 Task: Create a due date automation trigger when advanced on, 2 days after a card is due add fields without custom field "Resume" set to a date in this month at 11:00 AM.
Action: Mouse moved to (926, 74)
Screenshot: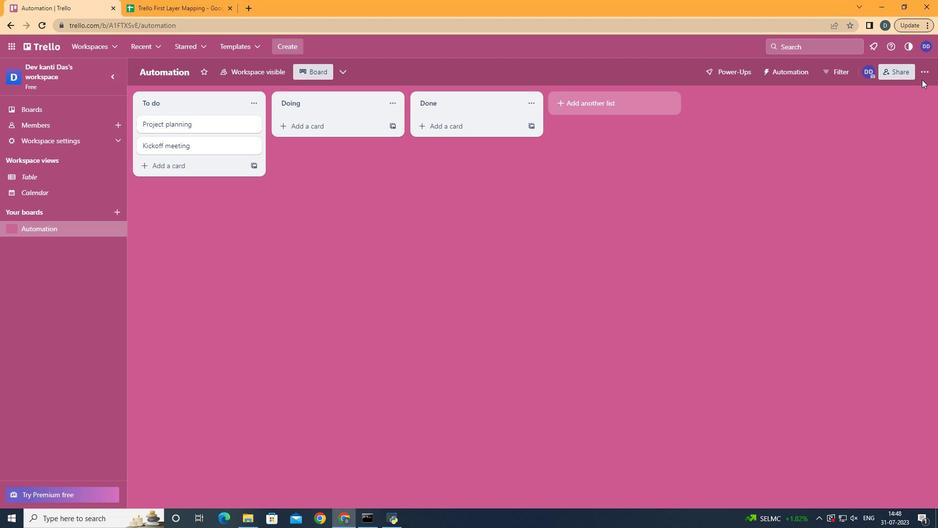 
Action: Mouse pressed left at (926, 74)
Screenshot: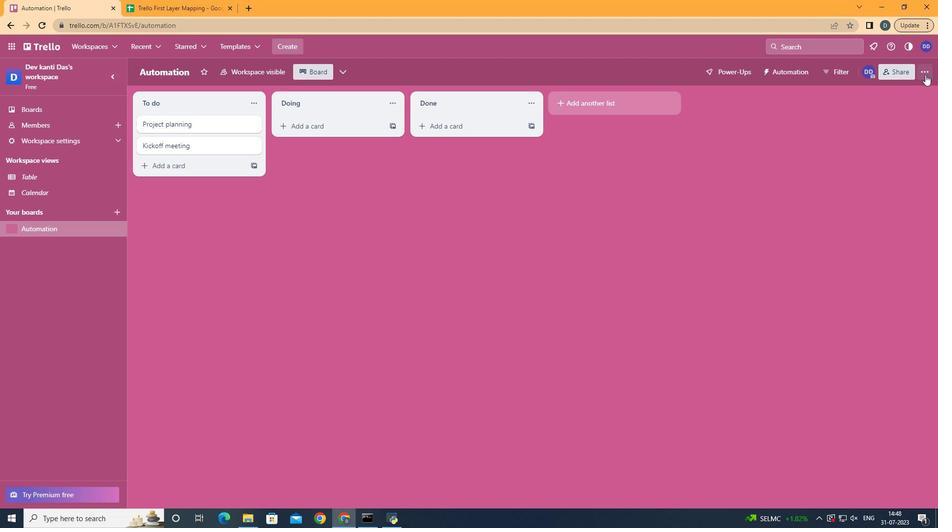 
Action: Mouse moved to (837, 203)
Screenshot: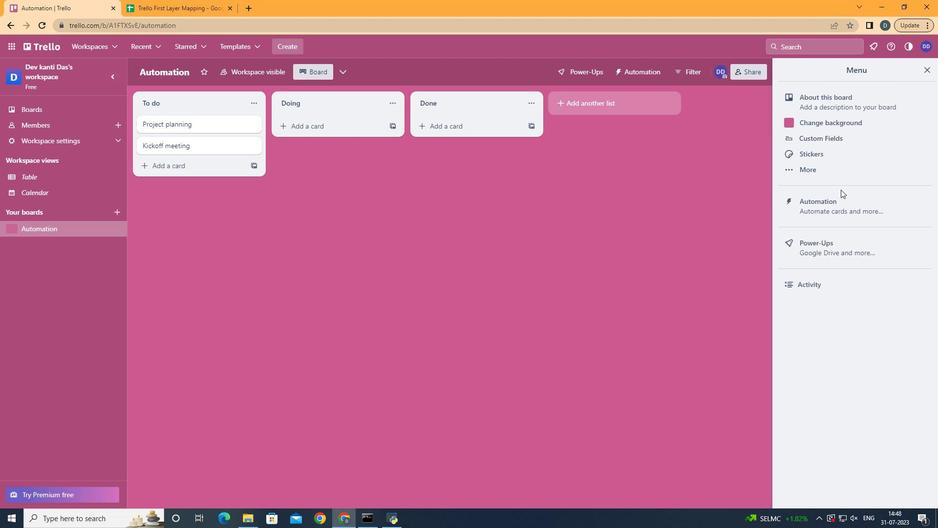 
Action: Mouse pressed left at (837, 203)
Screenshot: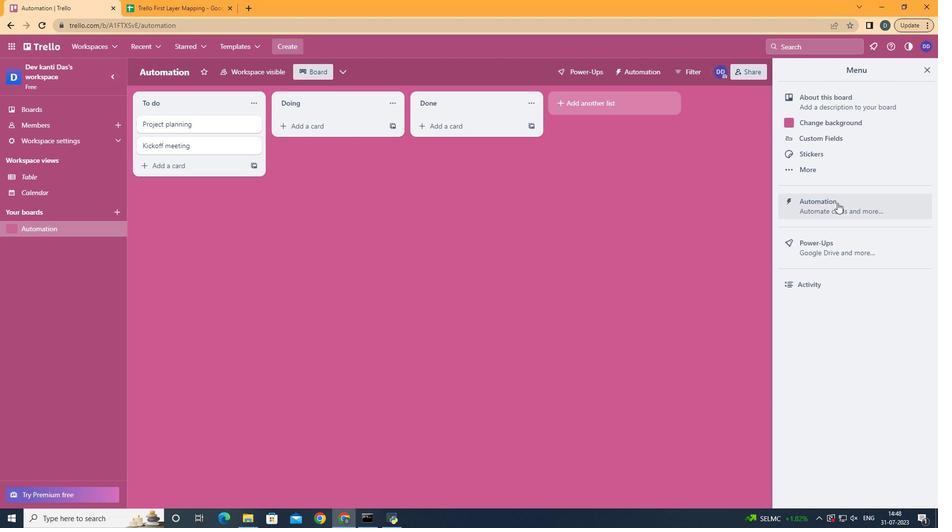 
Action: Mouse moved to (208, 191)
Screenshot: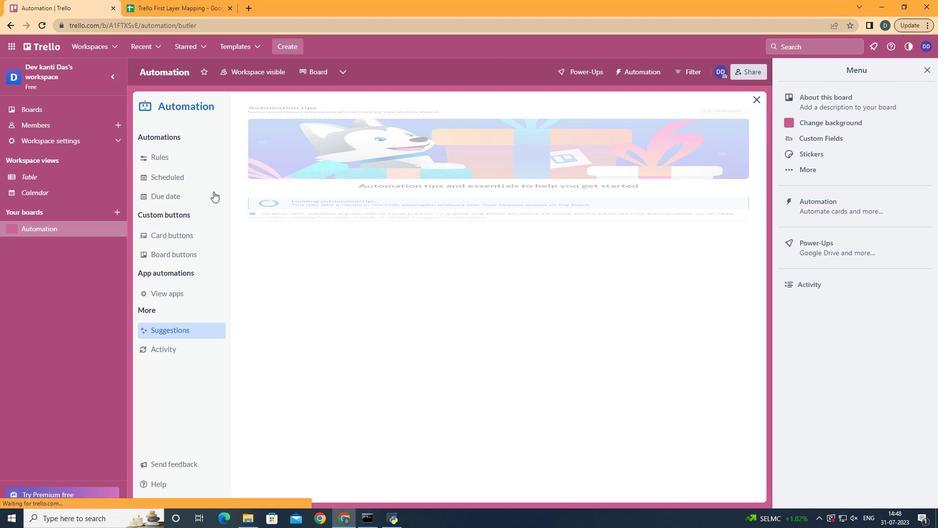 
Action: Mouse pressed left at (208, 191)
Screenshot: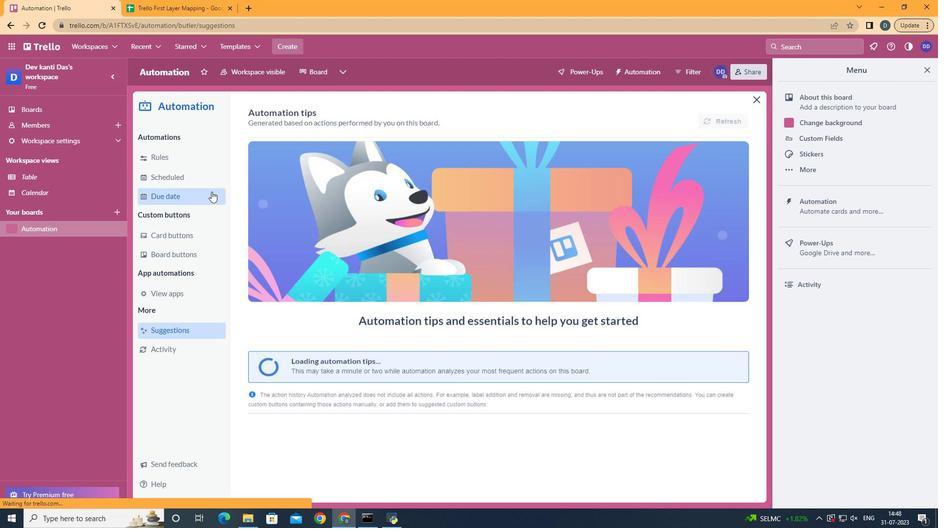 
Action: Mouse moved to (703, 116)
Screenshot: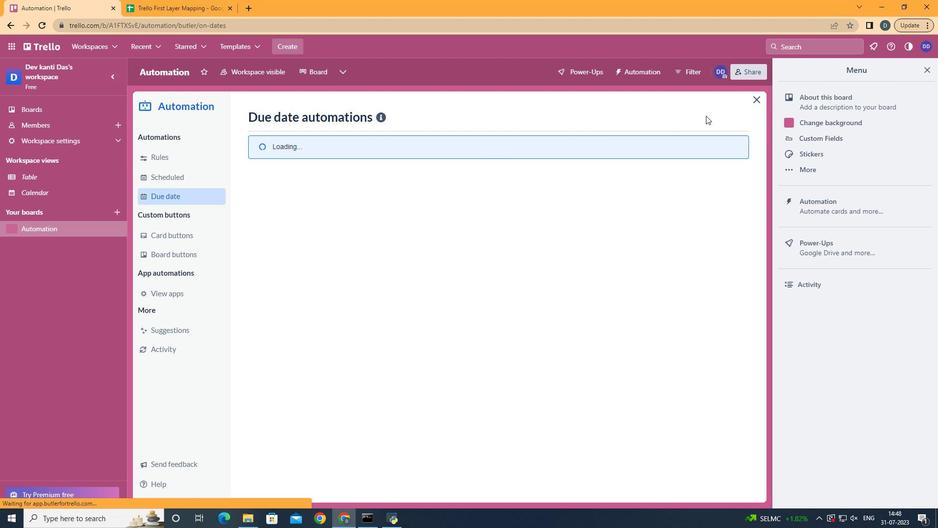
Action: Mouse pressed left at (703, 116)
Screenshot: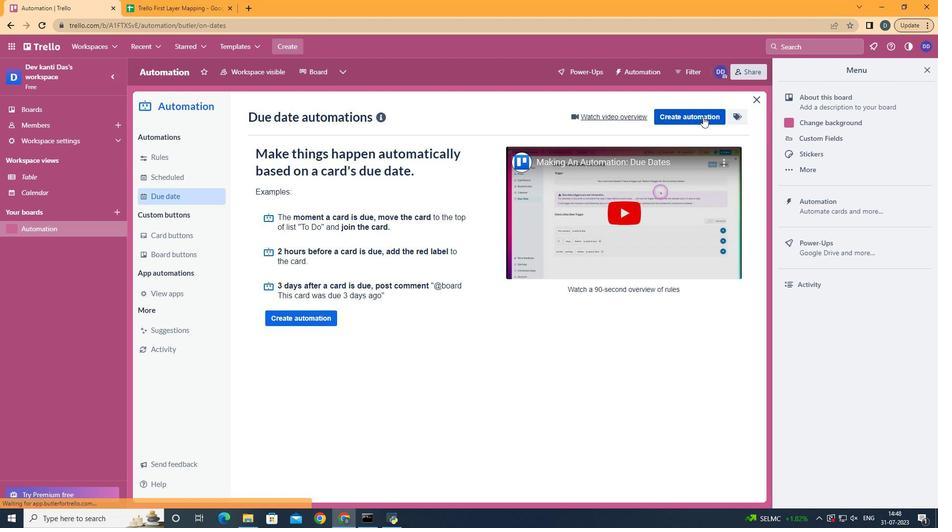 
Action: Mouse moved to (537, 216)
Screenshot: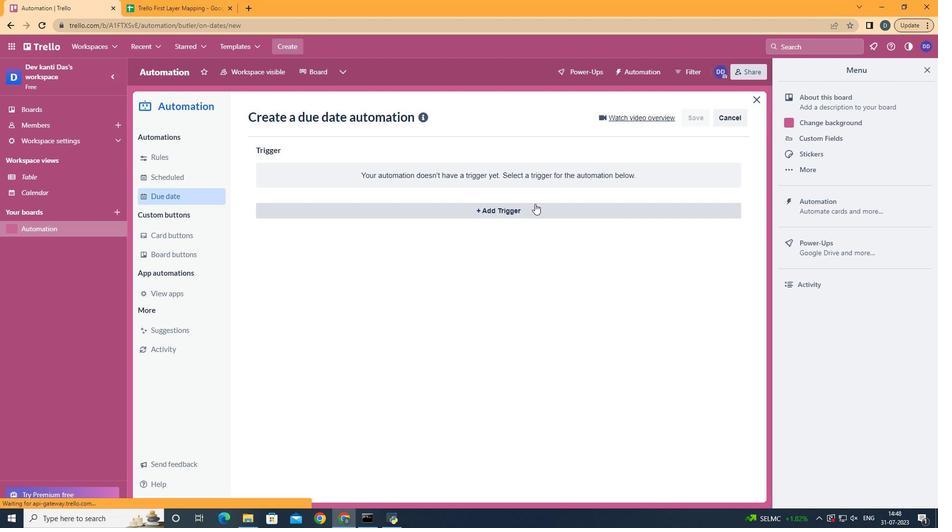 
Action: Mouse pressed left at (529, 207)
Screenshot: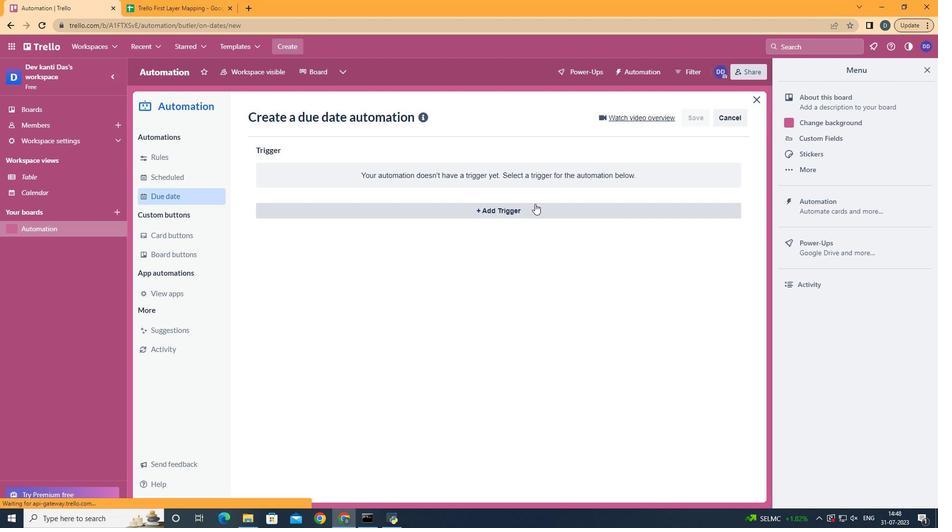 
Action: Mouse moved to (346, 398)
Screenshot: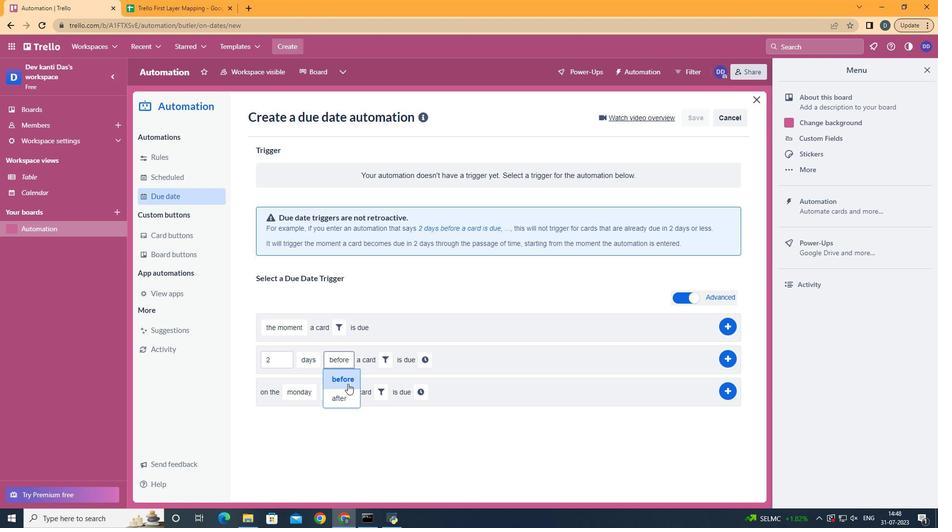 
Action: Mouse pressed left at (346, 398)
Screenshot: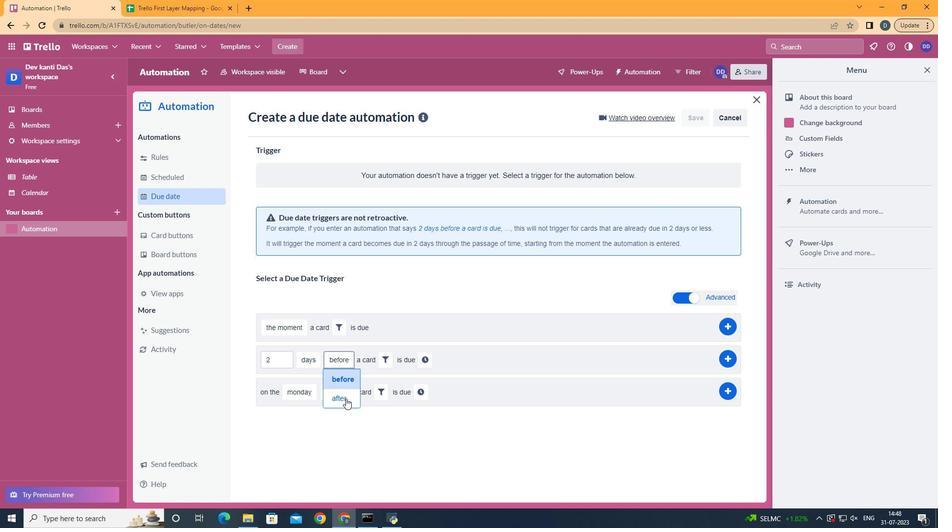 
Action: Mouse moved to (386, 359)
Screenshot: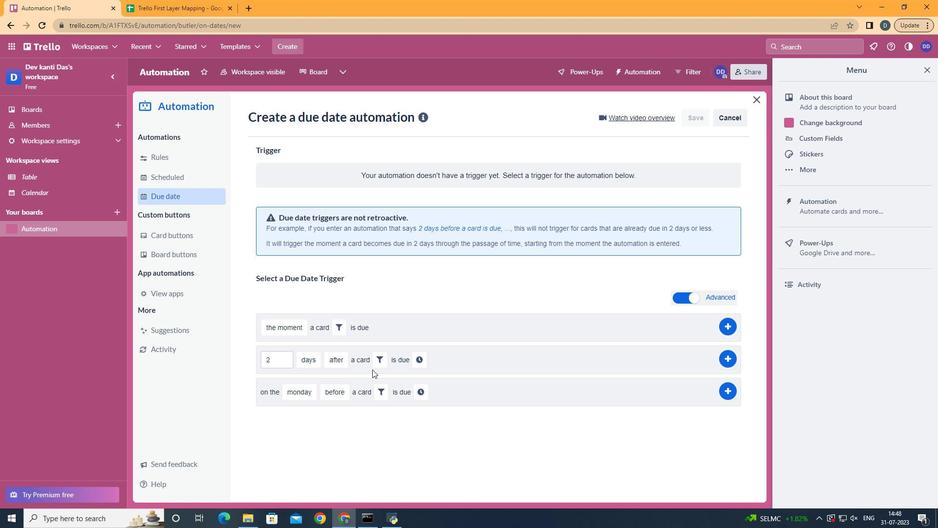 
Action: Mouse pressed left at (386, 359)
Screenshot: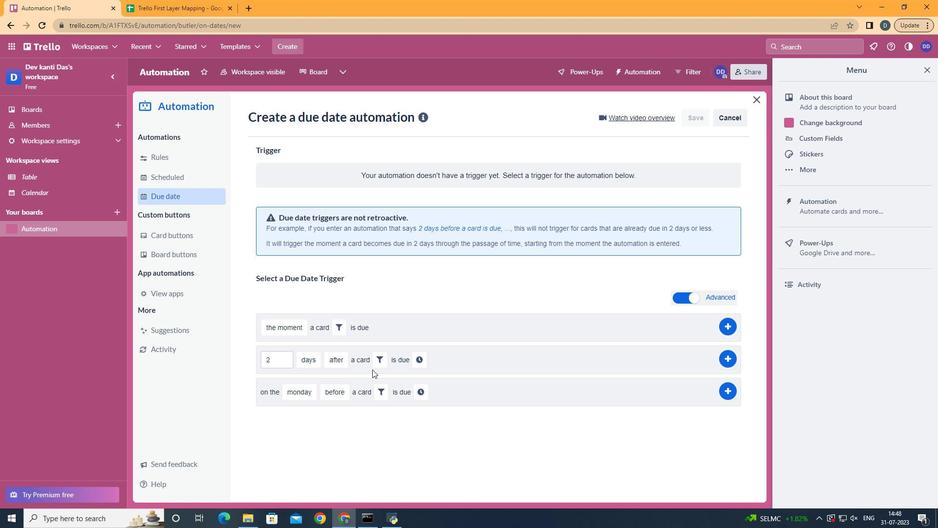 
Action: Mouse moved to (539, 387)
Screenshot: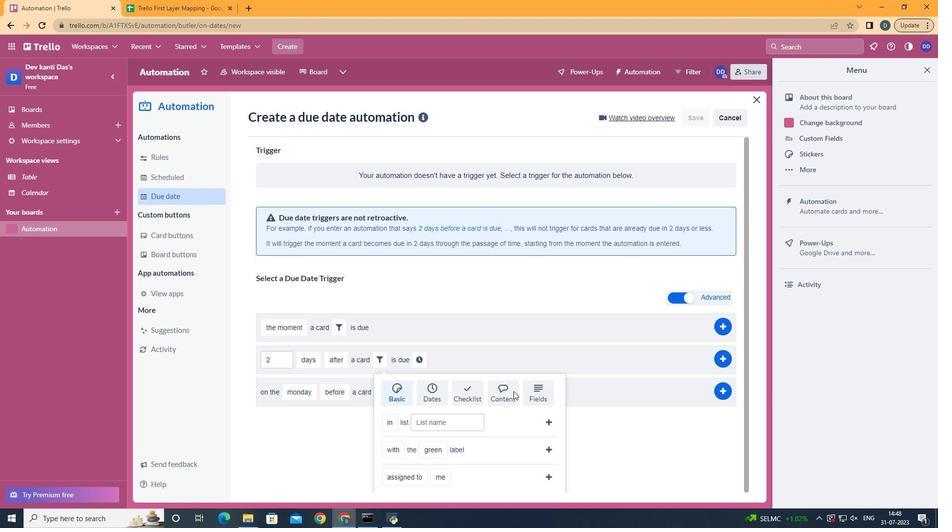 
Action: Mouse pressed left at (539, 387)
Screenshot: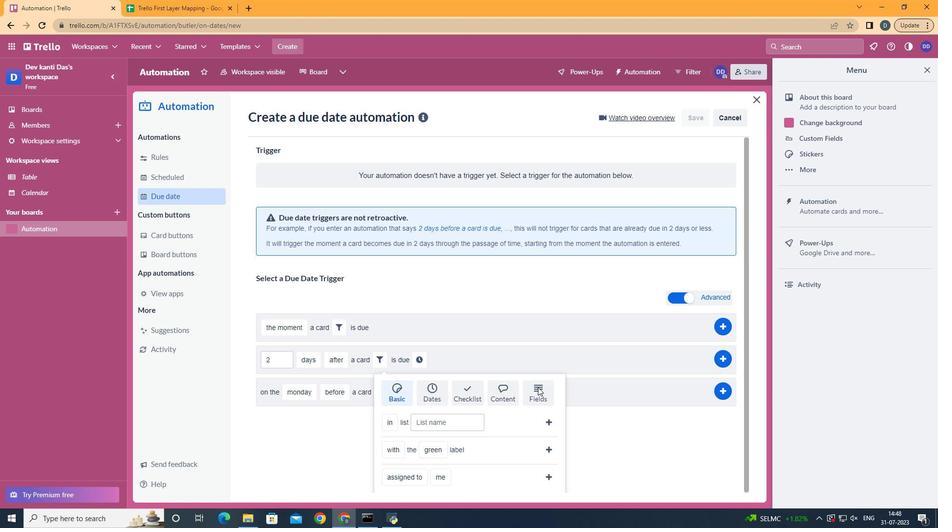 
Action: Mouse scrolled (539, 386) with delta (0, 0)
Screenshot: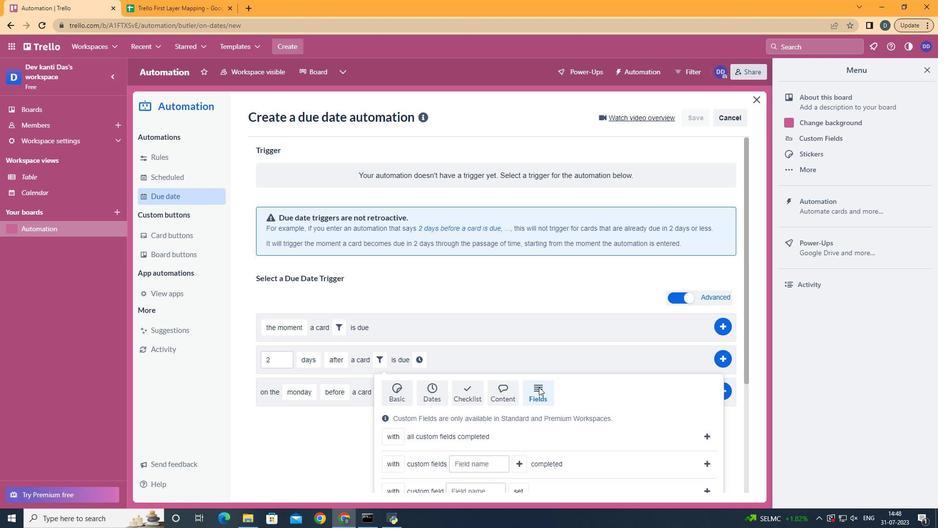 
Action: Mouse scrolled (539, 386) with delta (0, 0)
Screenshot: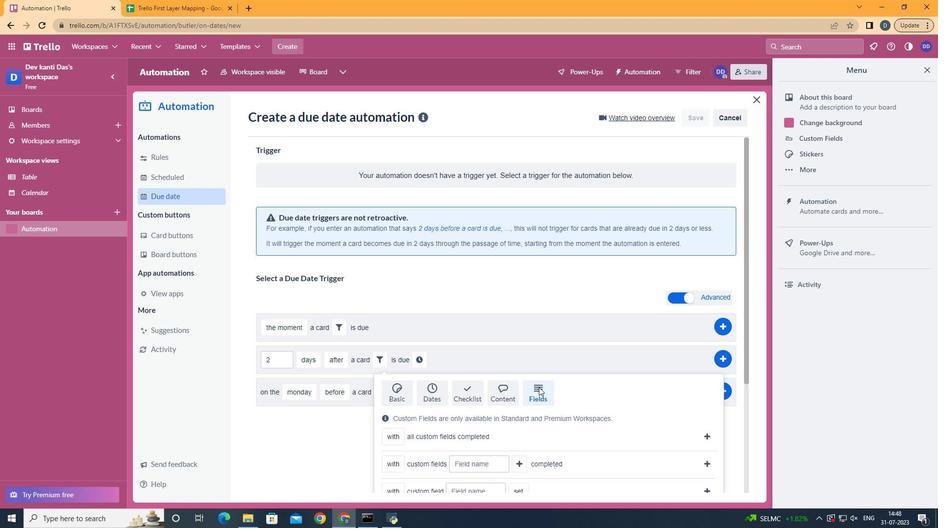 
Action: Mouse scrolled (539, 386) with delta (0, 0)
Screenshot: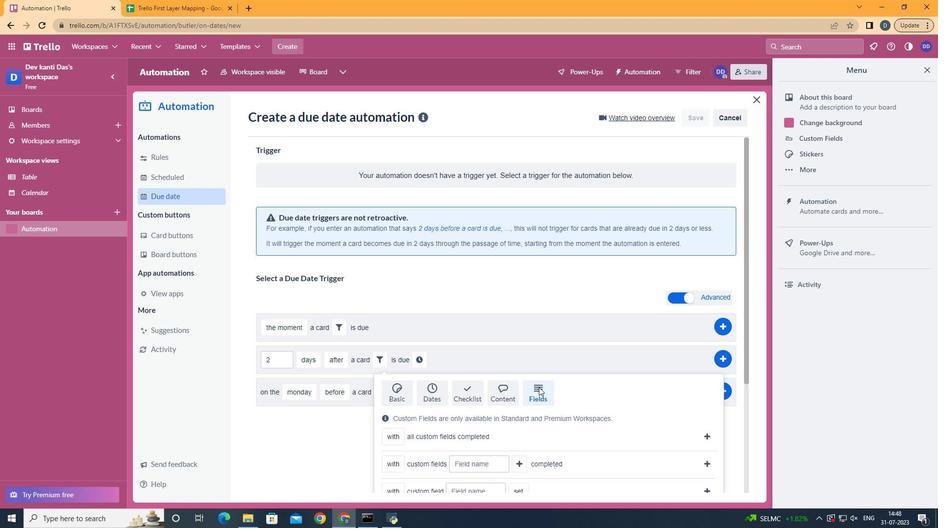 
Action: Mouse scrolled (539, 386) with delta (0, 0)
Screenshot: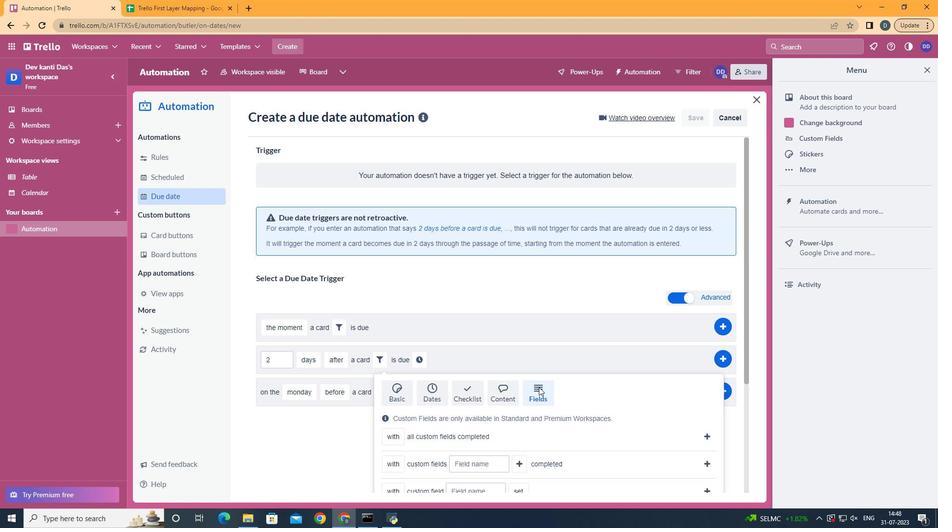 
Action: Mouse scrolled (539, 386) with delta (0, 0)
Screenshot: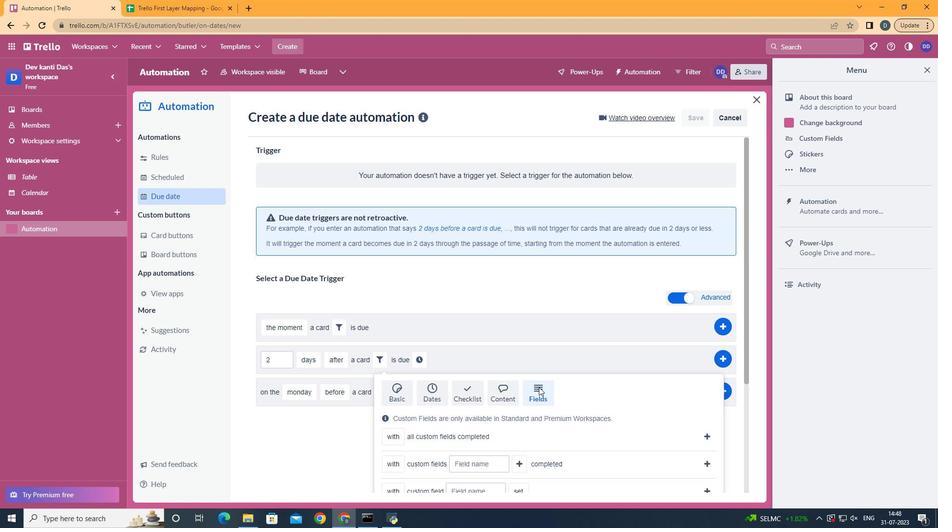 
Action: Mouse scrolled (539, 386) with delta (0, 0)
Screenshot: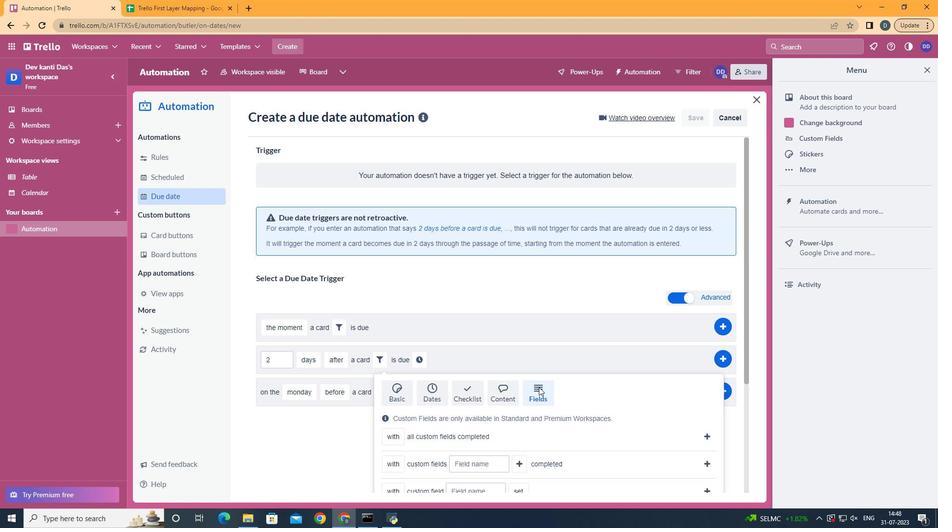 
Action: Mouse scrolled (539, 386) with delta (0, 0)
Screenshot: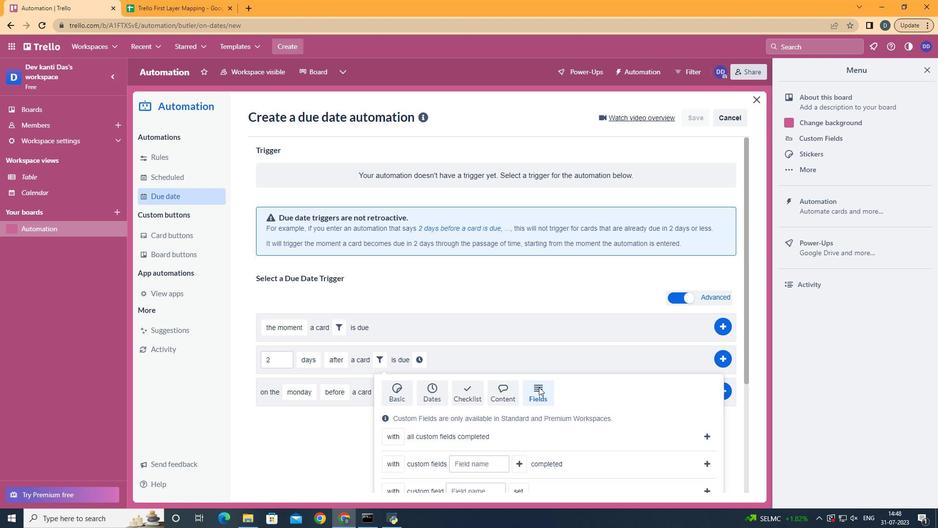 
Action: Mouse moved to (398, 473)
Screenshot: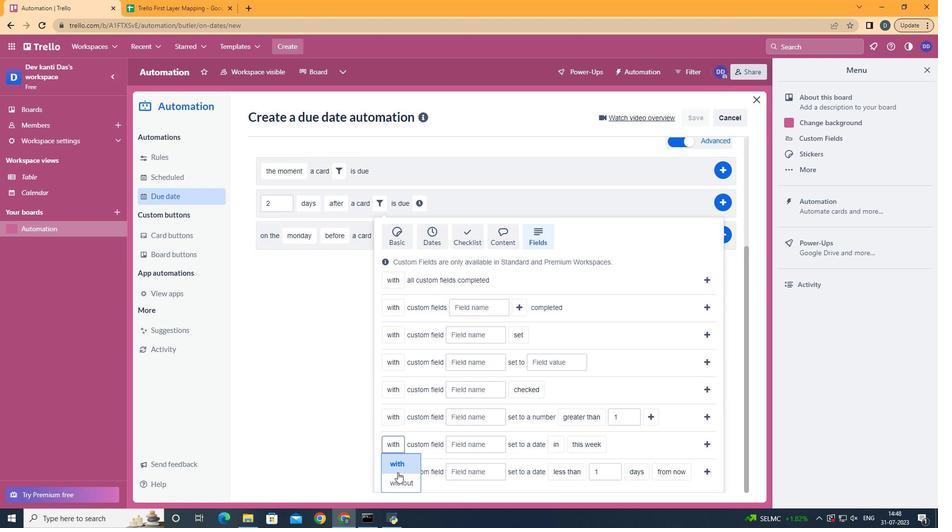 
Action: Mouse pressed left at (398, 473)
Screenshot: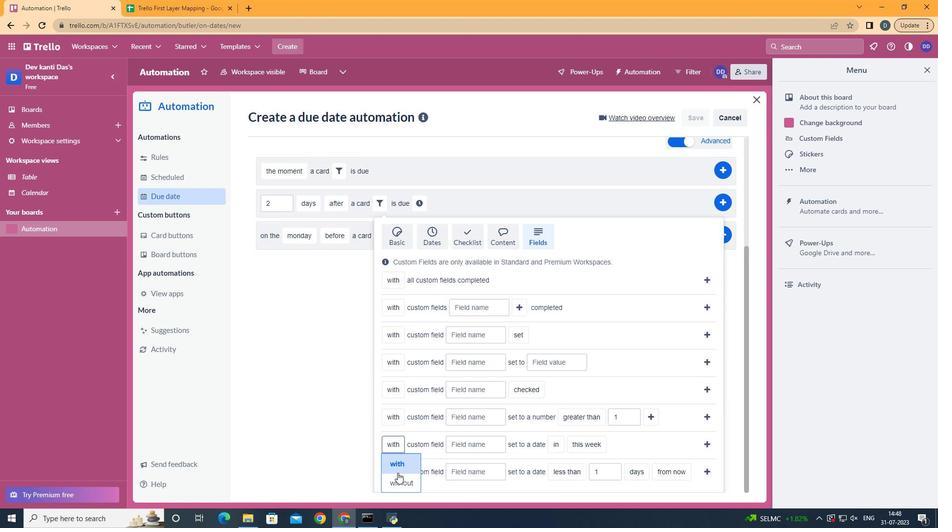 
Action: Mouse moved to (475, 436)
Screenshot: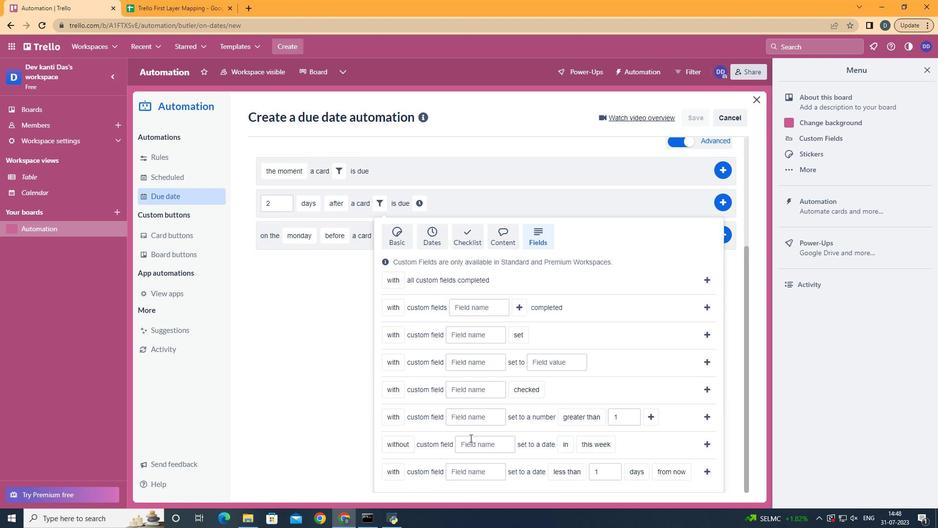 
Action: Mouse pressed left at (475, 436)
Screenshot: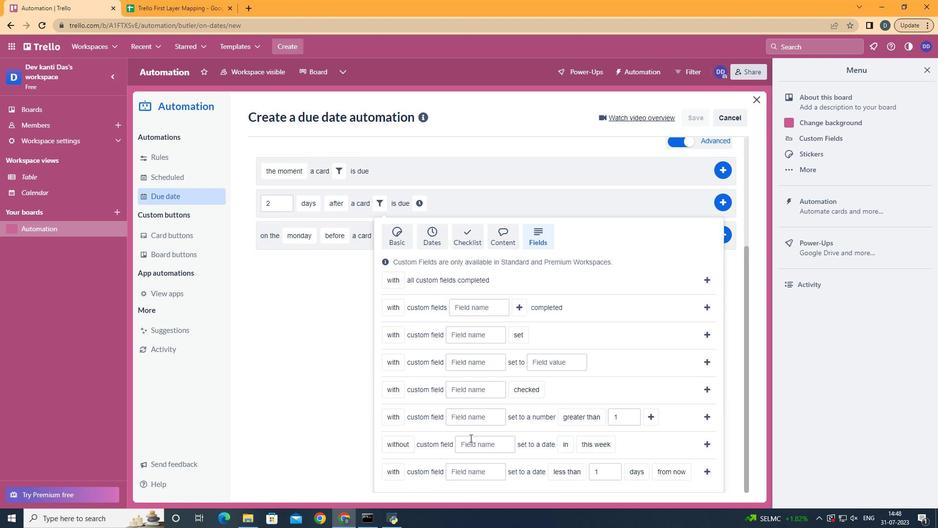 
Action: Key pressed <Key.shift>Resume
Screenshot: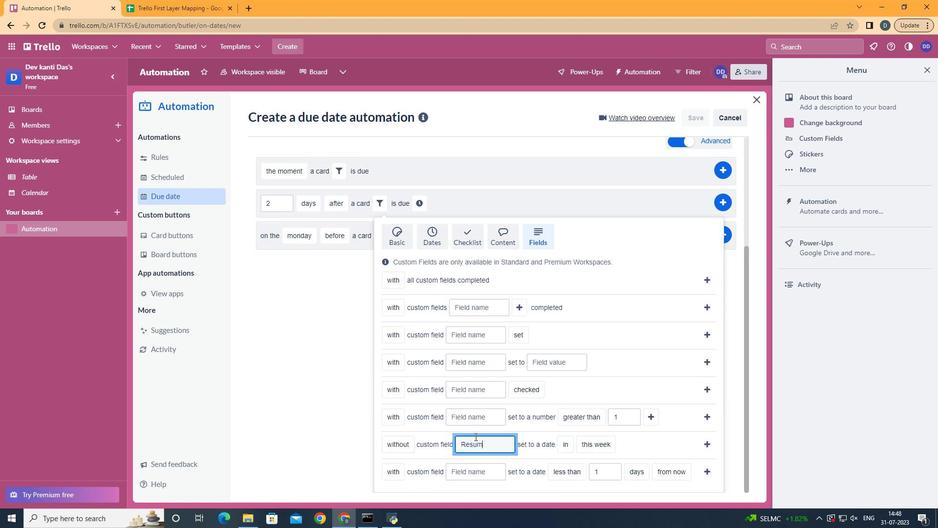 
Action: Mouse moved to (563, 465)
Screenshot: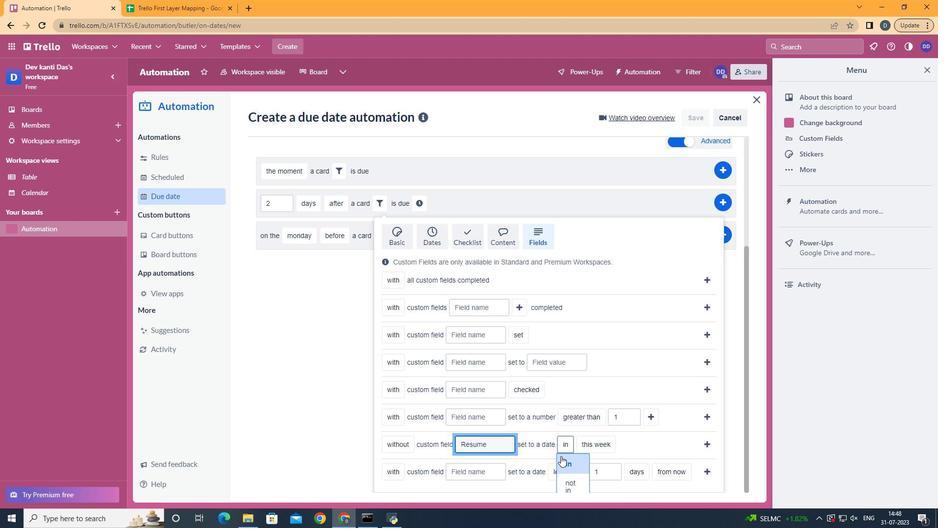 
Action: Mouse pressed left at (563, 465)
Screenshot: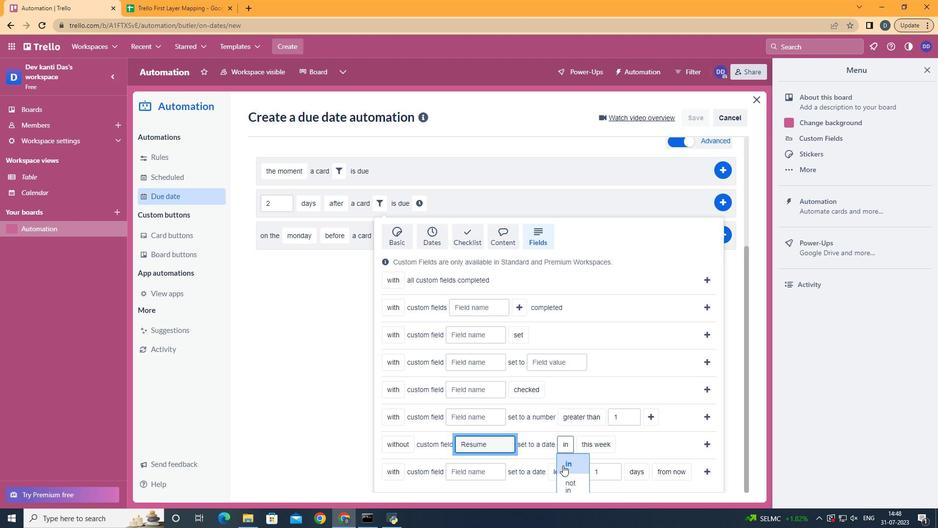 
Action: Mouse moved to (612, 482)
Screenshot: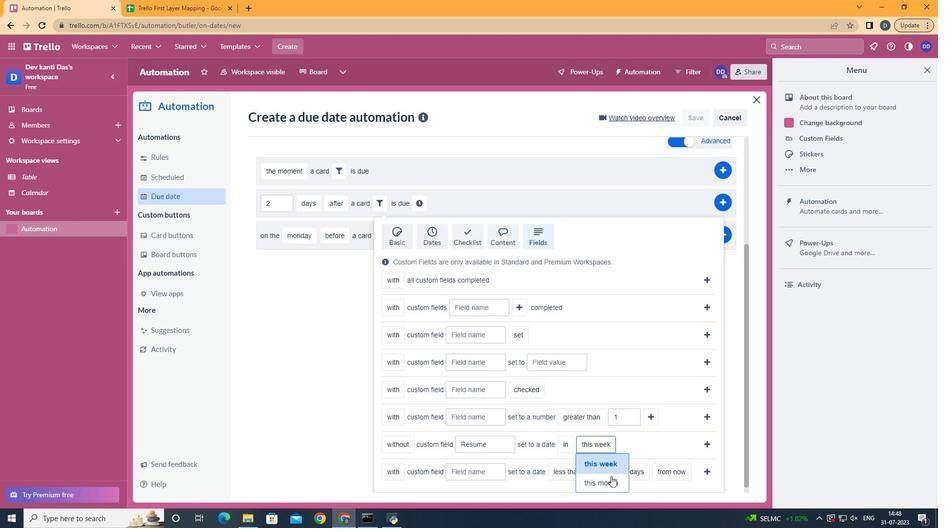
Action: Mouse pressed left at (612, 482)
Screenshot: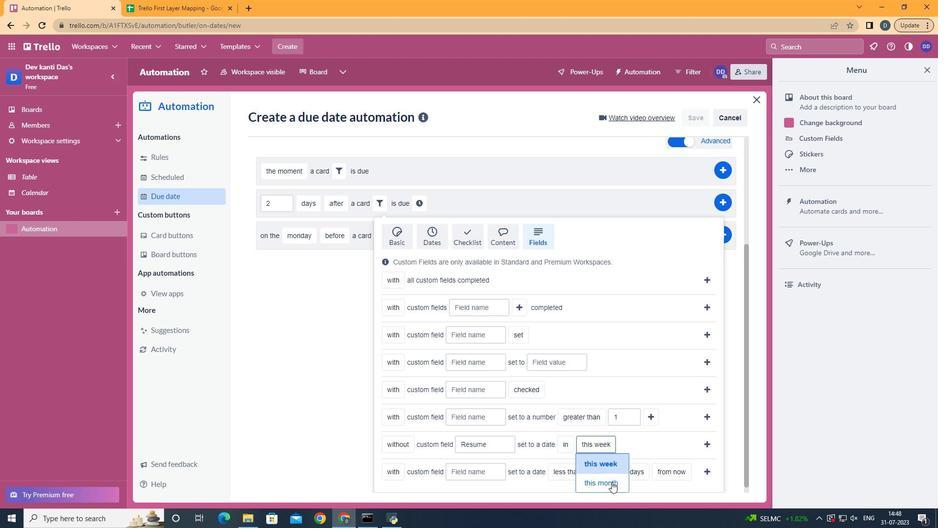 
Action: Mouse moved to (704, 443)
Screenshot: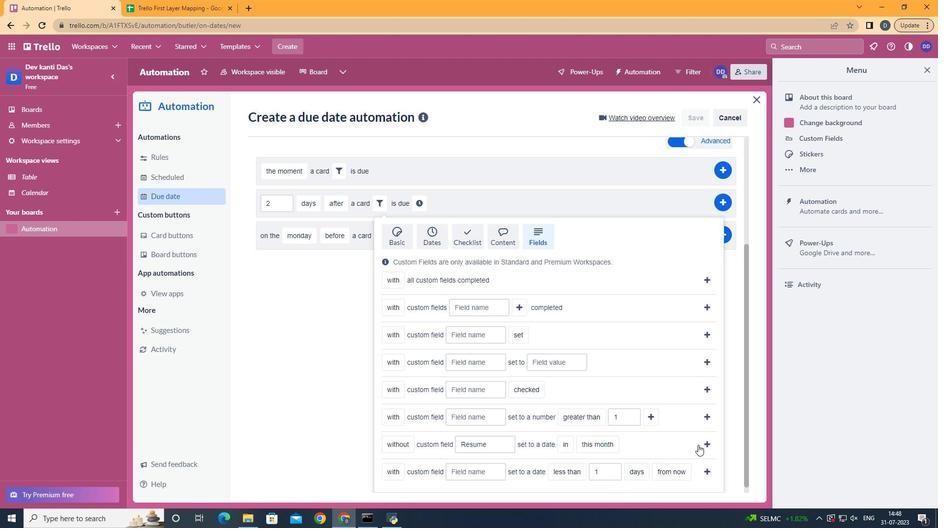 
Action: Mouse pressed left at (704, 443)
Screenshot: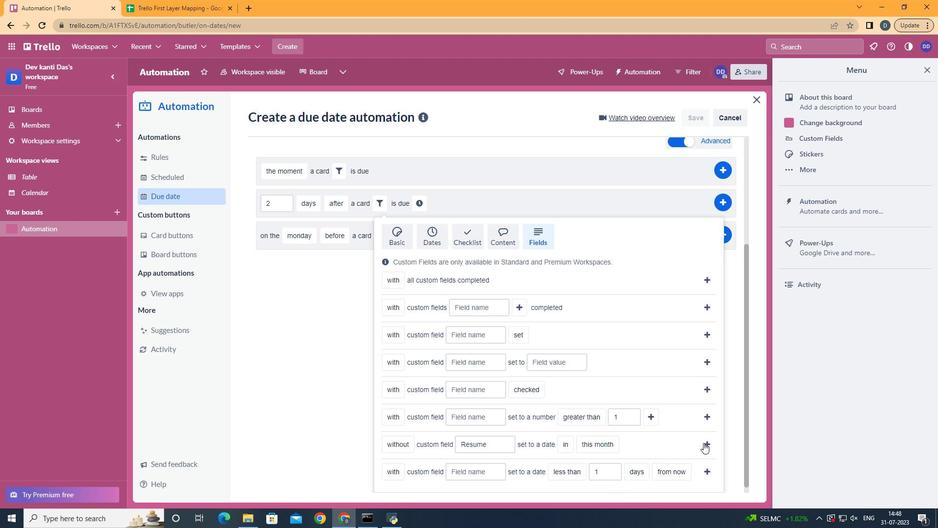 
Action: Mouse moved to (624, 358)
Screenshot: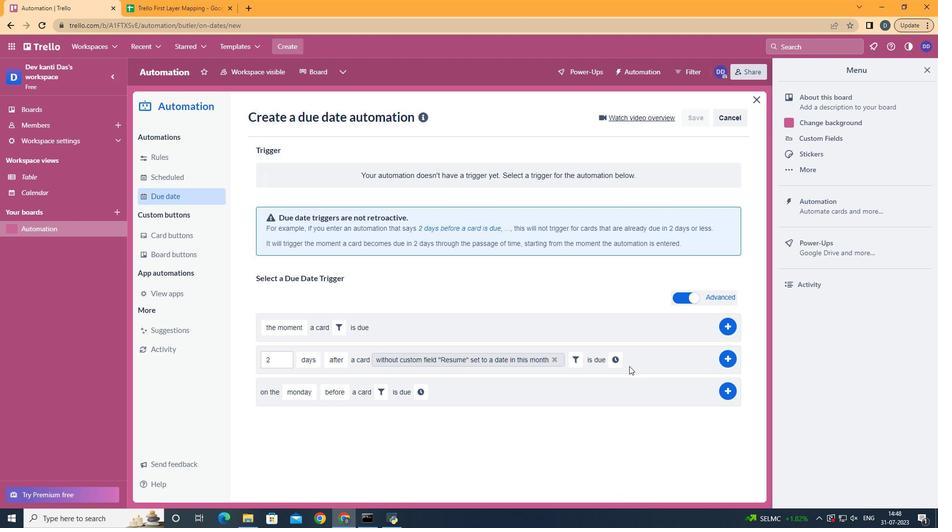 
Action: Mouse pressed left at (624, 358)
Screenshot: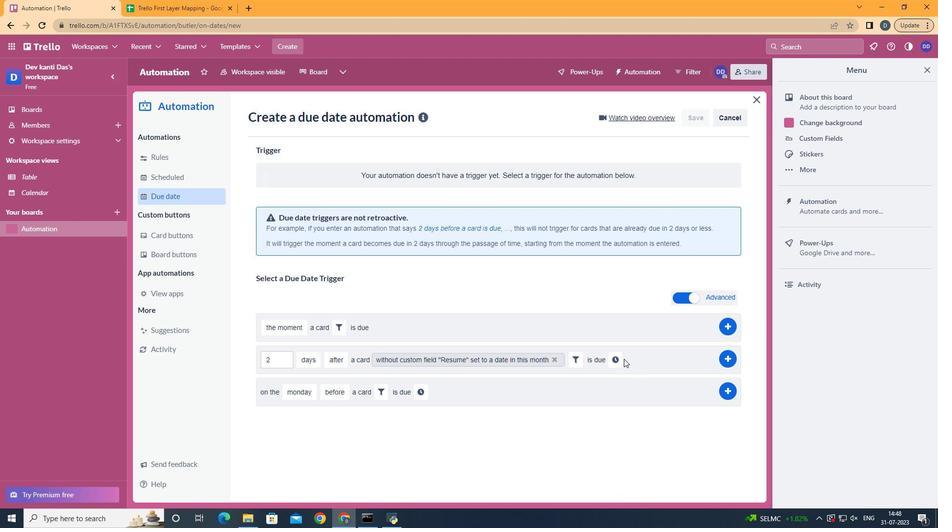
Action: Mouse moved to (617, 359)
Screenshot: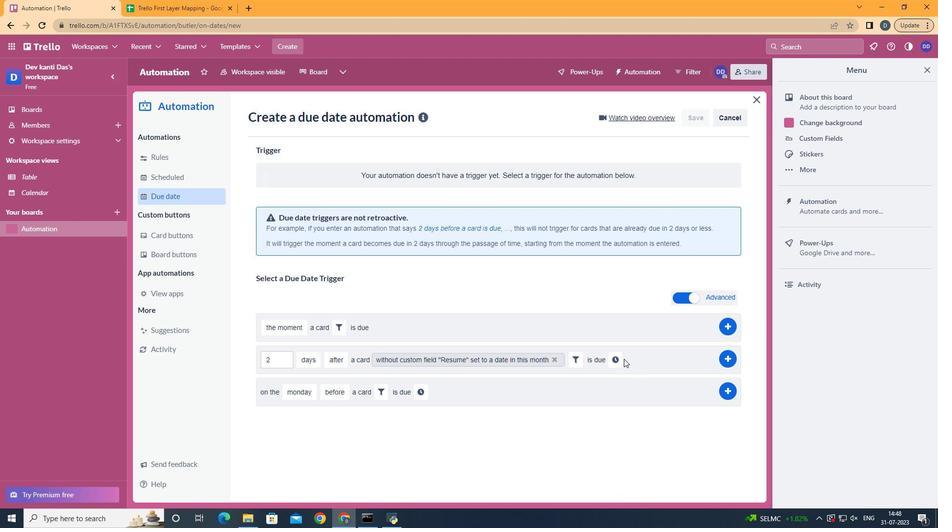 
Action: Mouse pressed left at (617, 359)
Screenshot: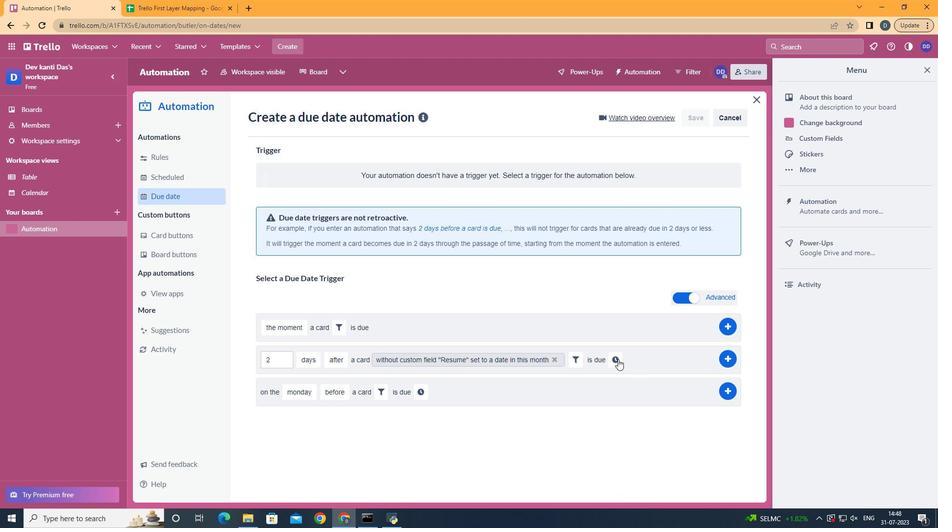 
Action: Mouse moved to (292, 381)
Screenshot: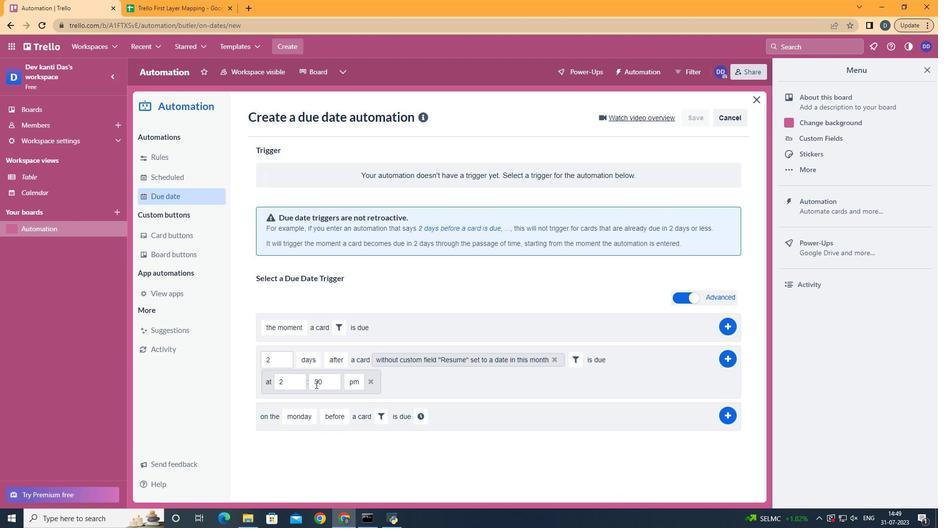 
Action: Mouse pressed left at (292, 381)
Screenshot: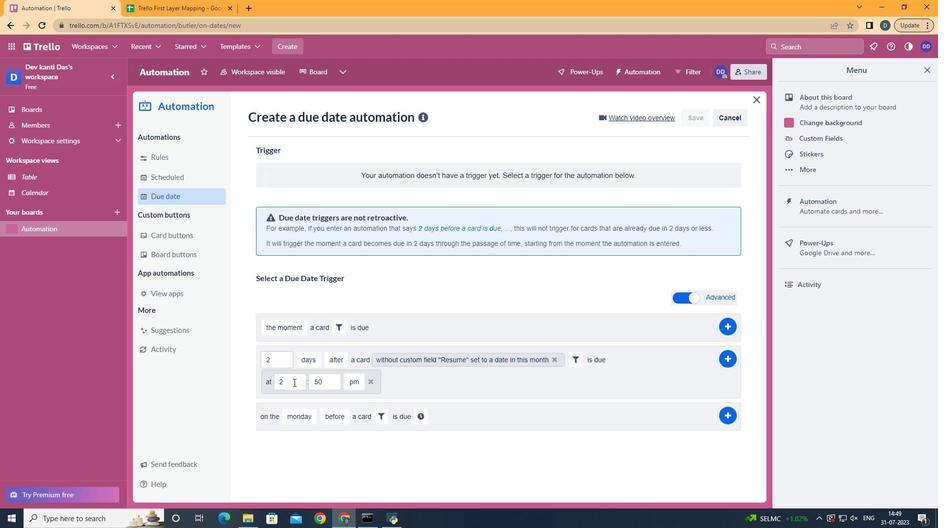 
Action: Key pressed <Key.backspace>11
Screenshot: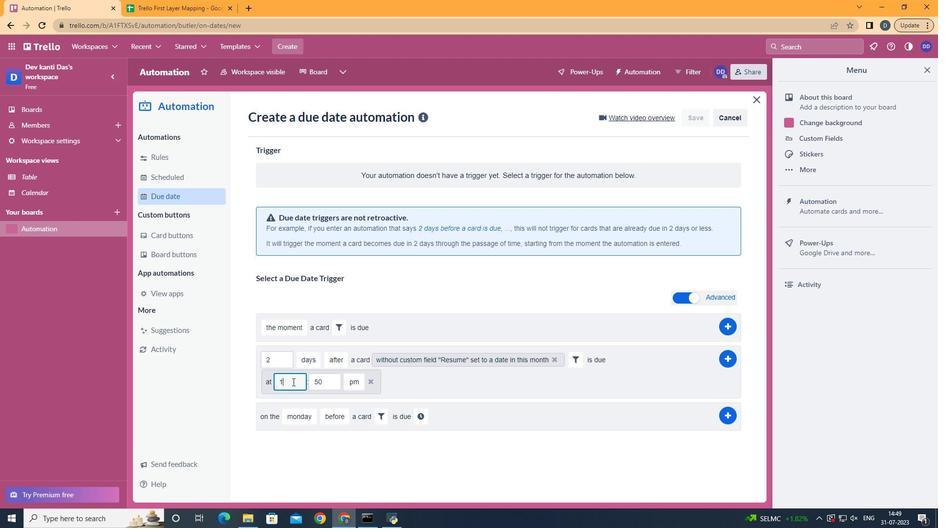 
Action: Mouse moved to (326, 379)
Screenshot: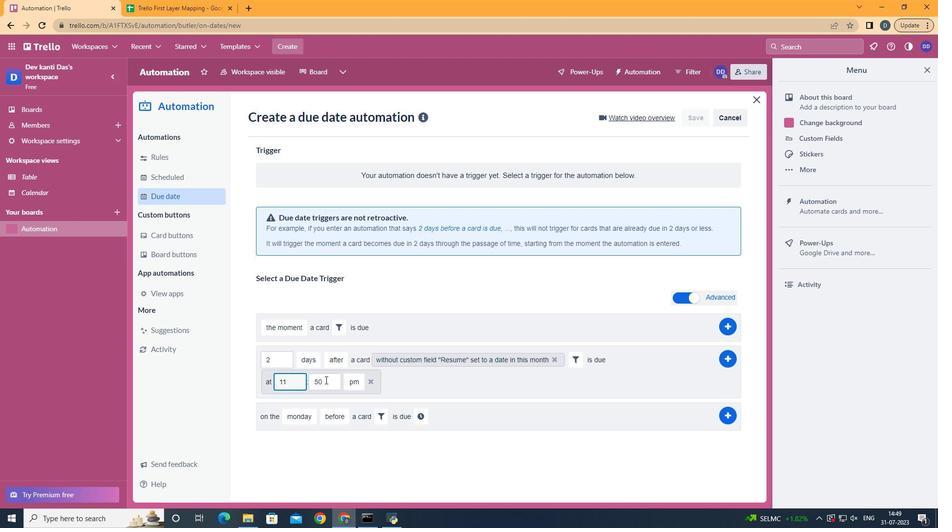 
Action: Mouse pressed left at (326, 379)
Screenshot: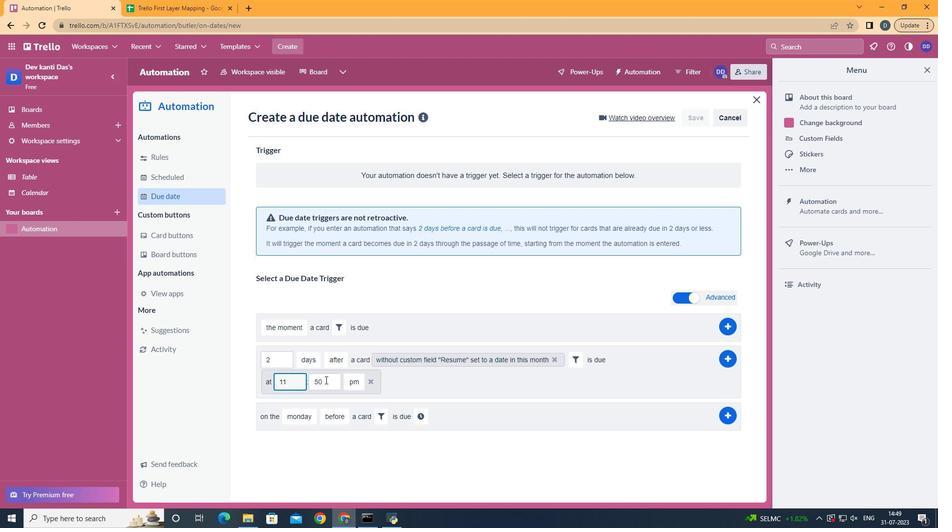 
Action: Key pressed <Key.backspace><Key.backspace>00
Screenshot: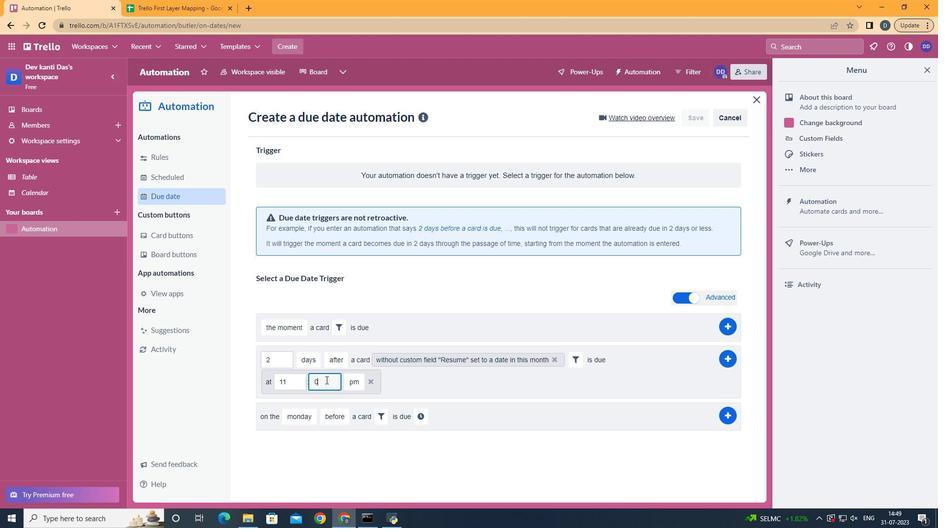 
Action: Mouse moved to (358, 400)
Screenshot: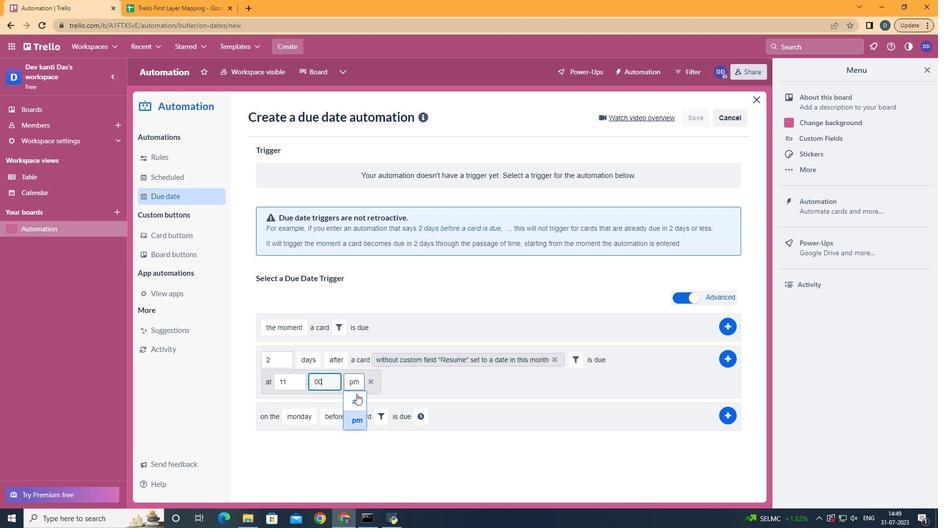 
Action: Mouse pressed left at (358, 400)
Screenshot: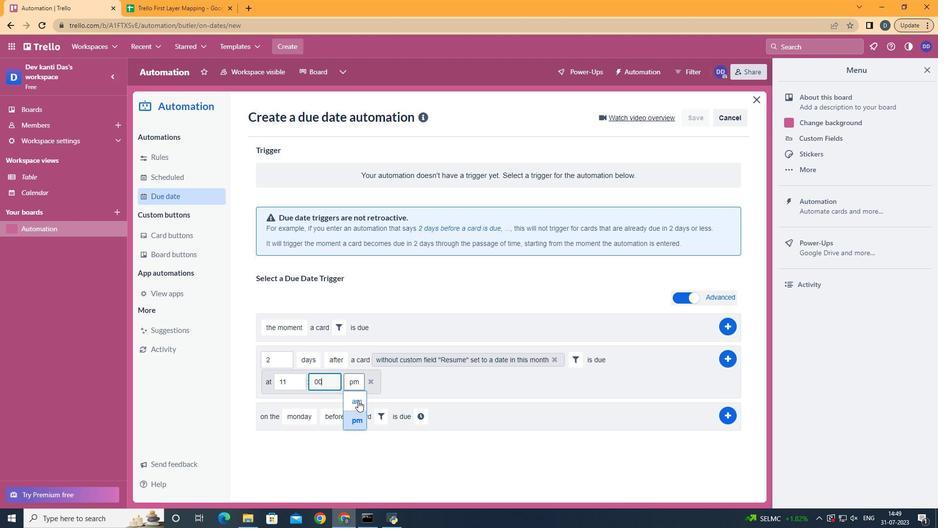 
Action: Mouse moved to (732, 354)
Screenshot: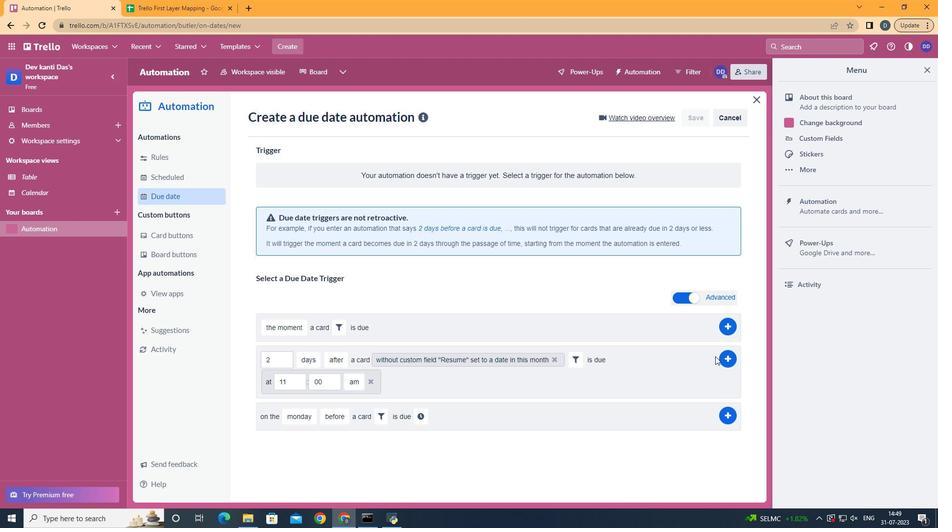 
Action: Mouse pressed left at (732, 354)
Screenshot: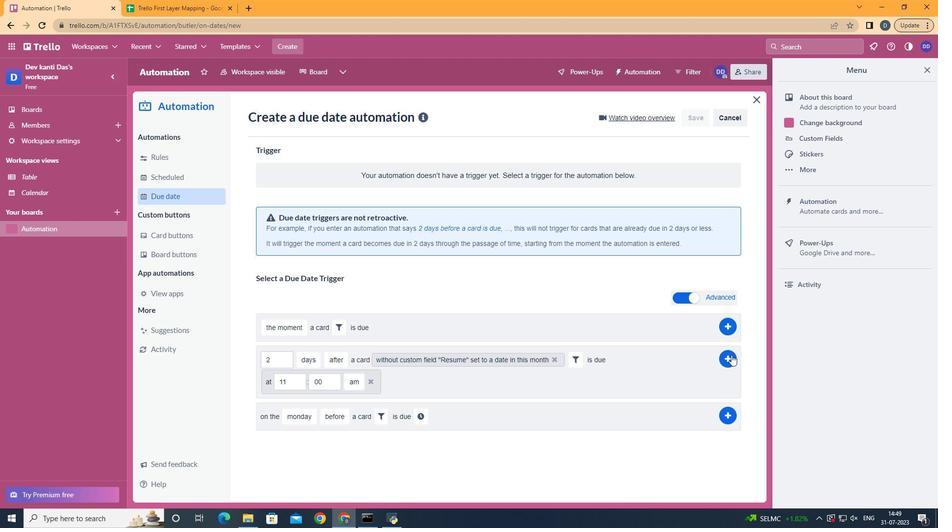 
Action: Mouse moved to (627, 248)
Screenshot: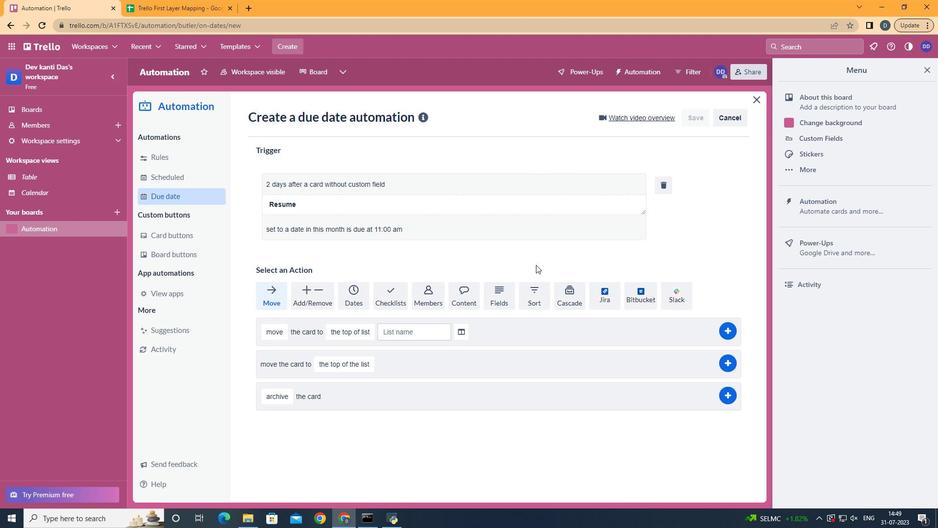 
